 Task: Add the task  Develop a new online job application system for a company to the section Agile Assemblers in the project AgileCenter and add a Due Date to the respective task as 2023/08/18
Action: Mouse moved to (688, 465)
Screenshot: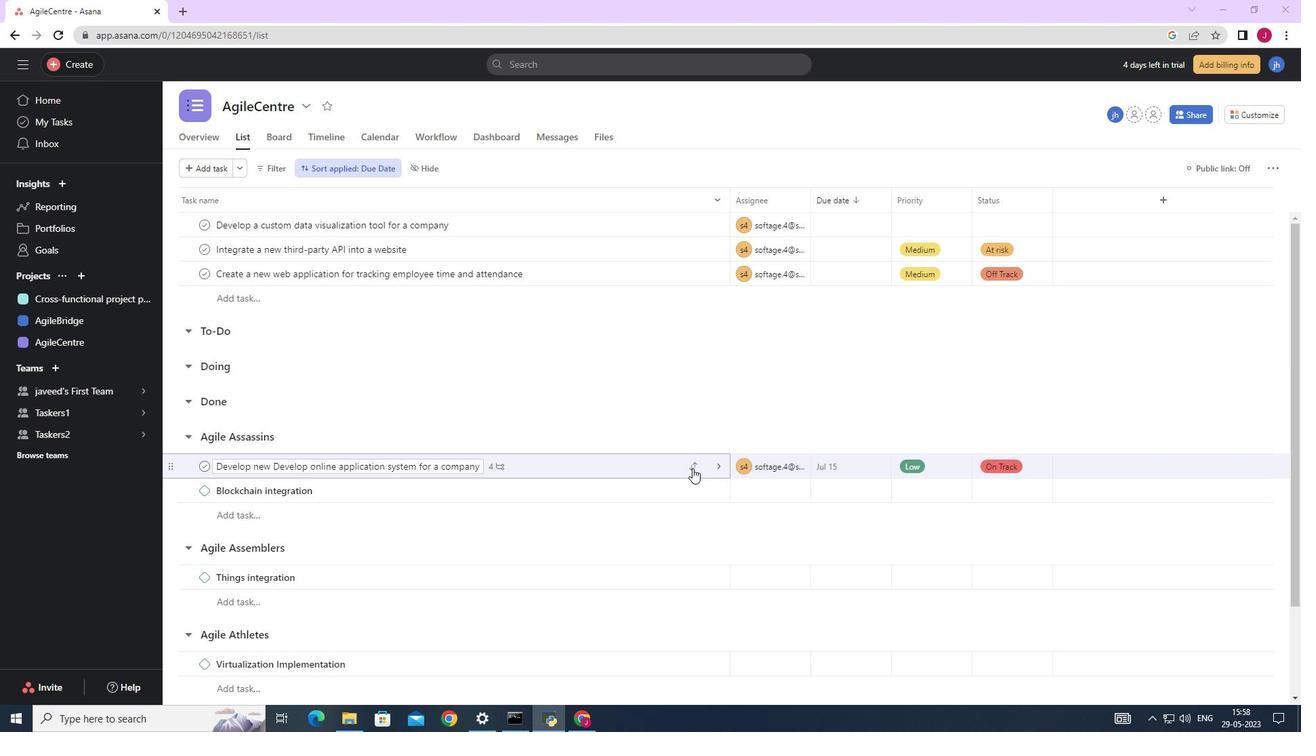 
Action: Mouse pressed left at (688, 465)
Screenshot: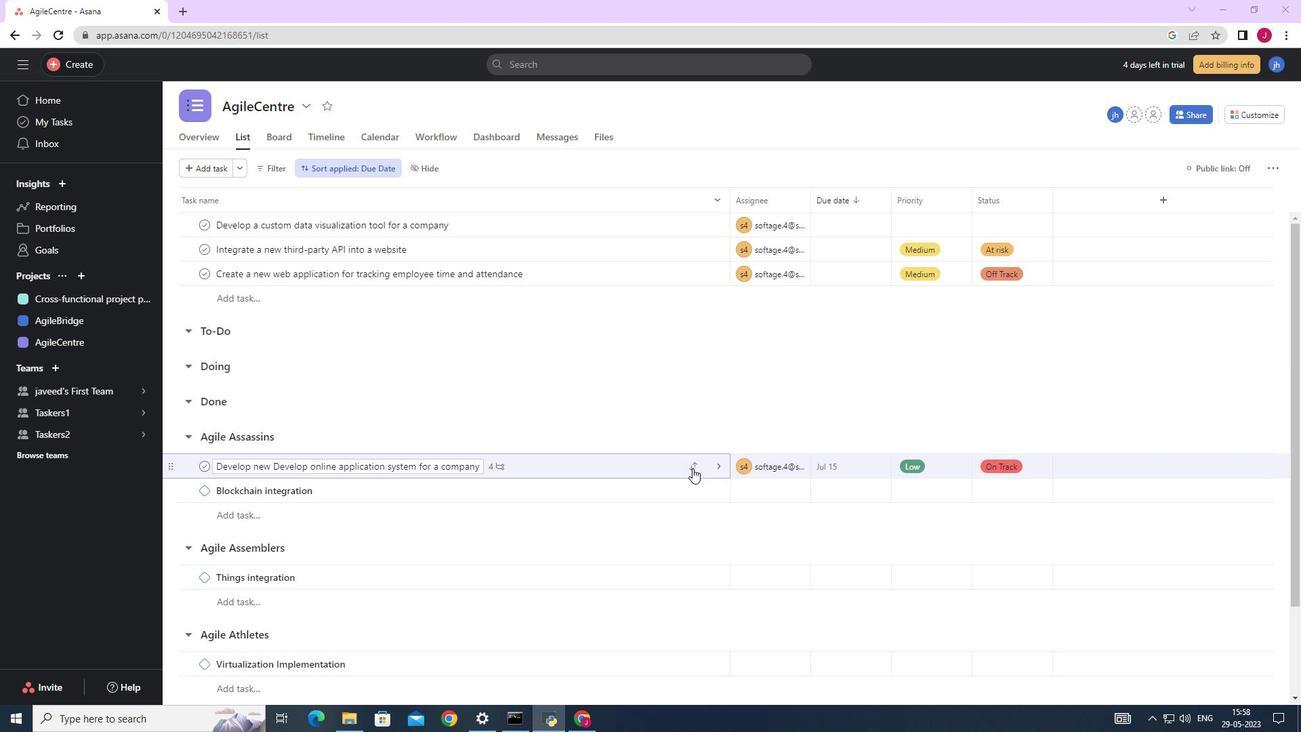 
Action: Mouse moved to (607, 385)
Screenshot: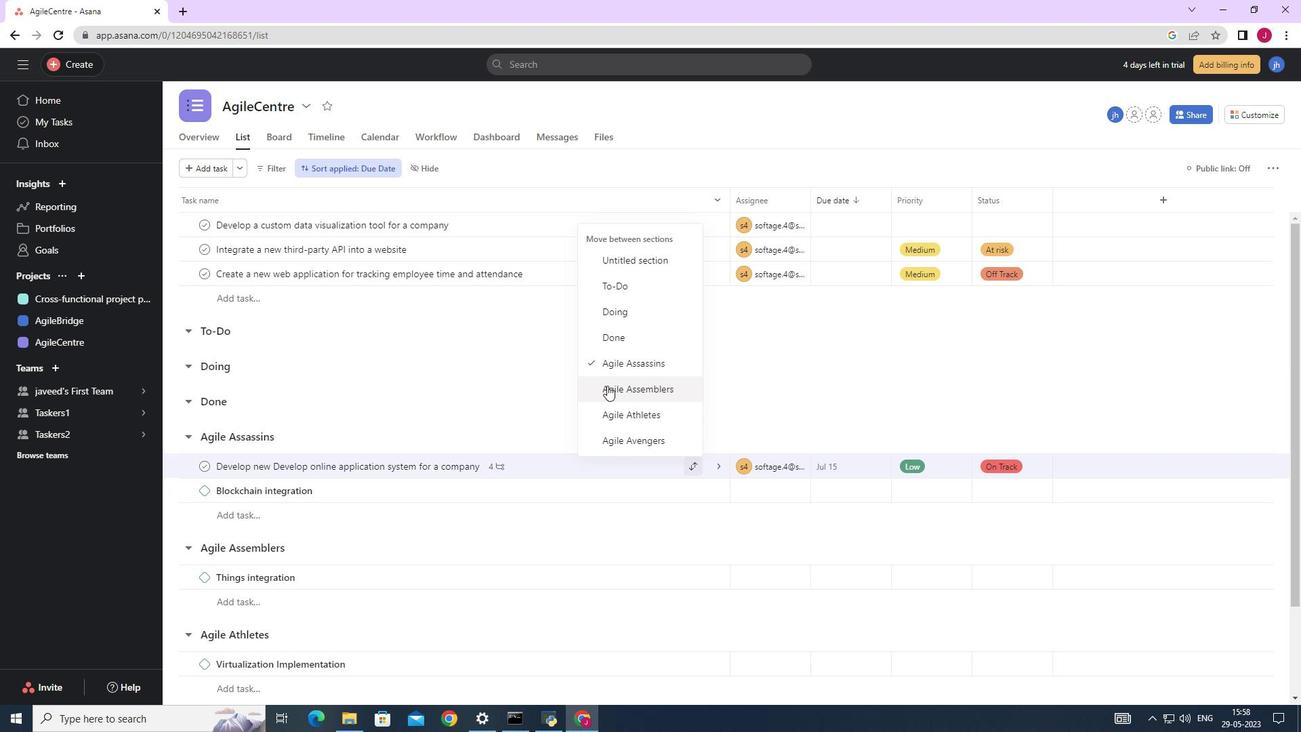 
Action: Mouse pressed left at (607, 385)
Screenshot: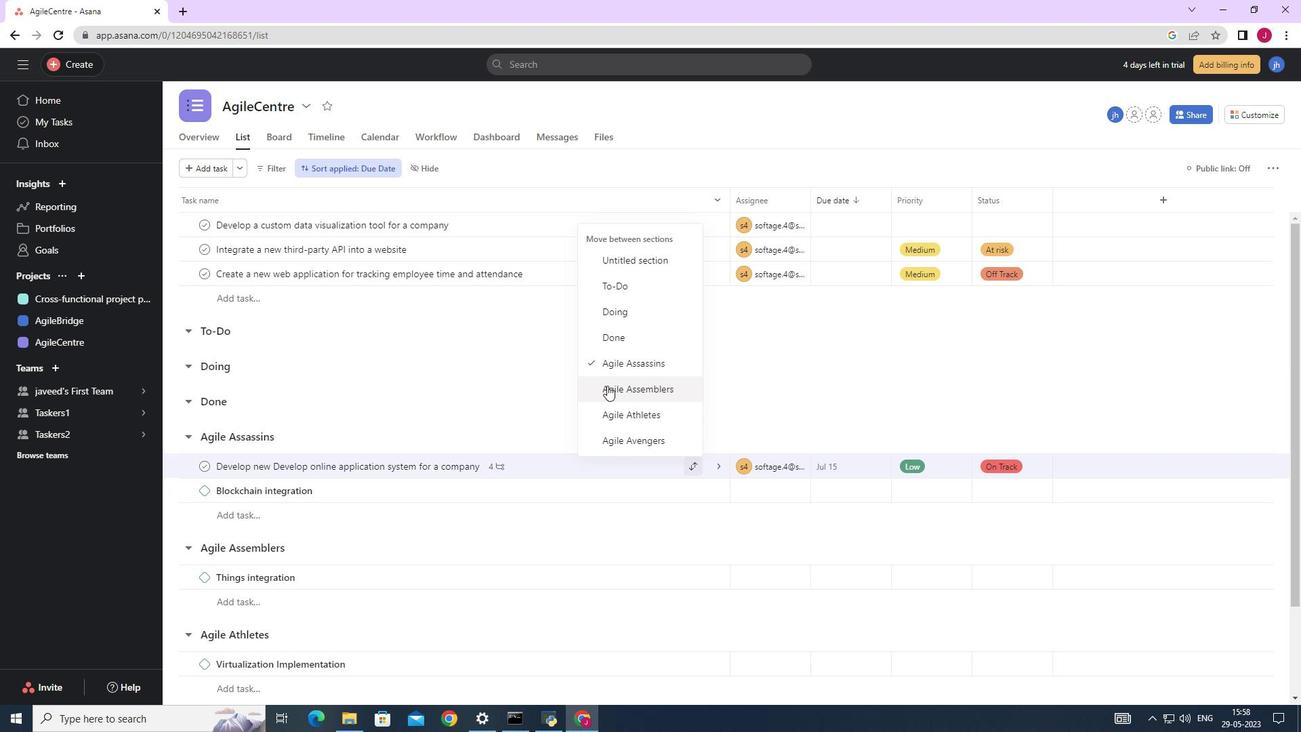 
Action: Mouse moved to (859, 557)
Screenshot: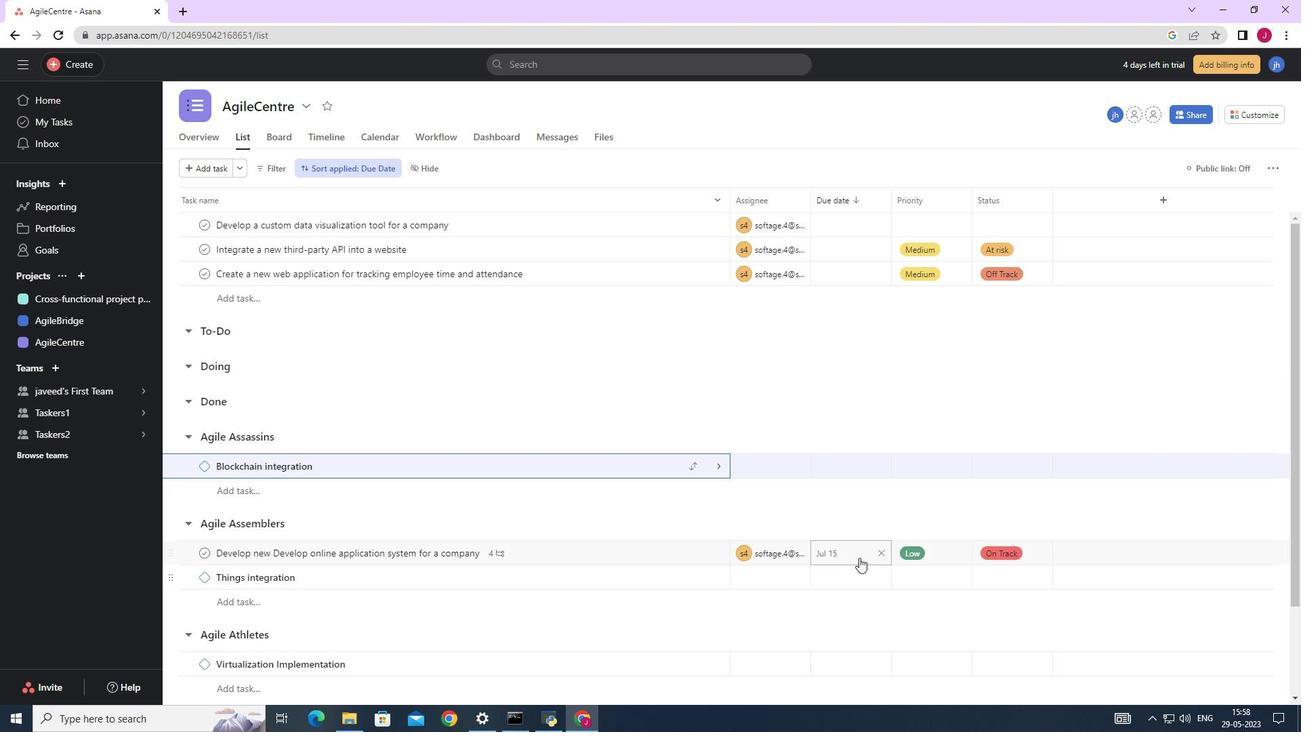 
Action: Mouse pressed left at (859, 557)
Screenshot: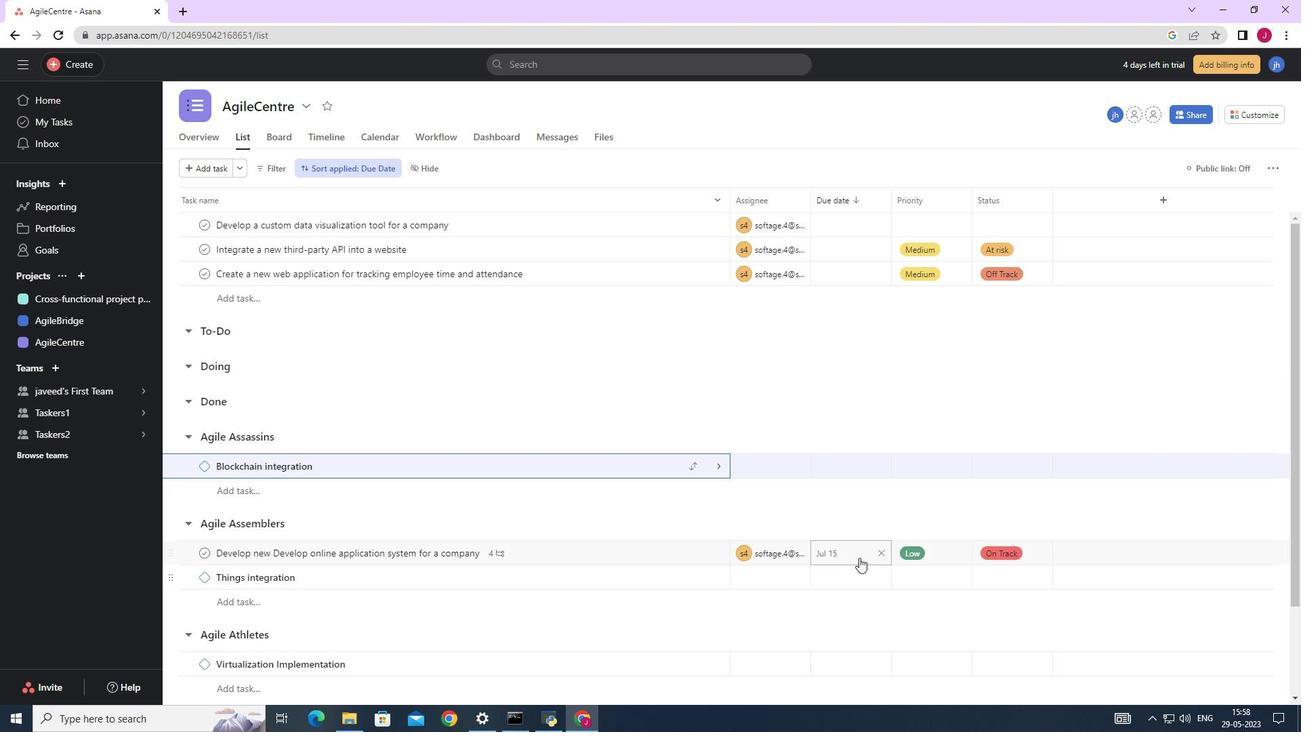 
Action: Mouse moved to (985, 338)
Screenshot: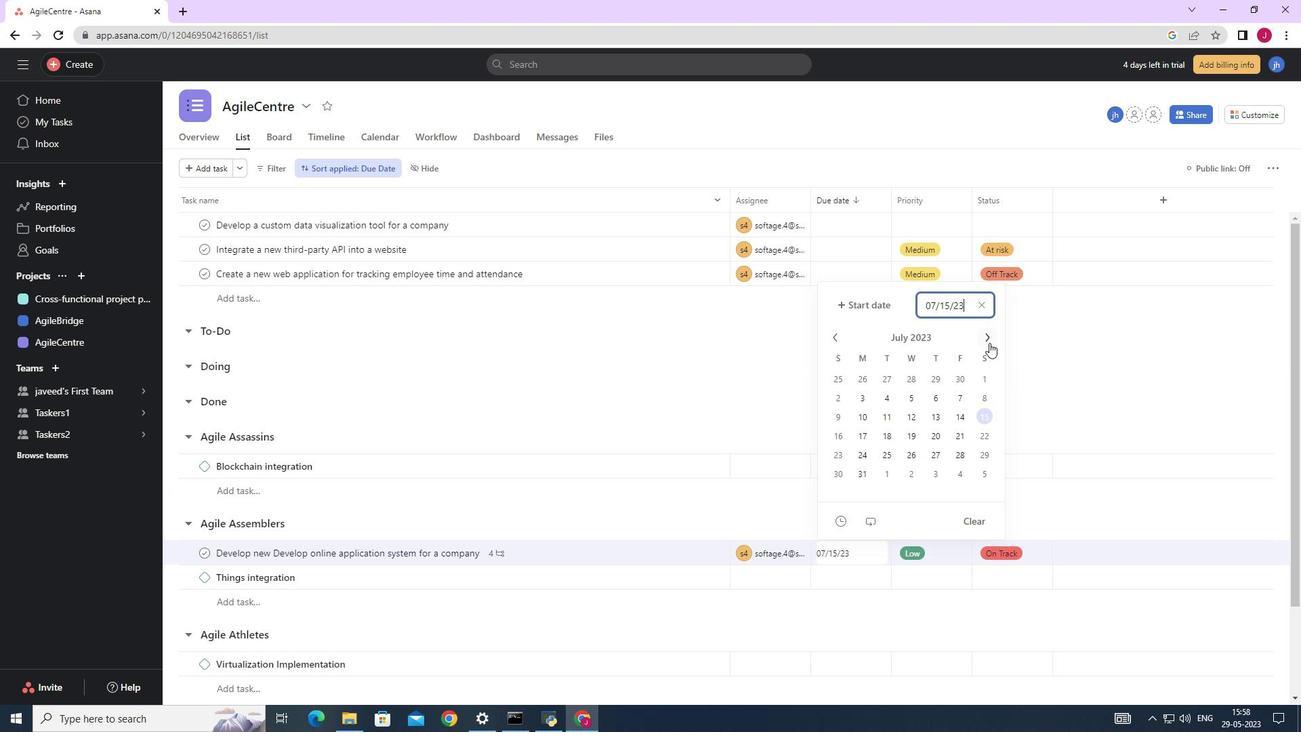 
Action: Mouse pressed left at (985, 338)
Screenshot: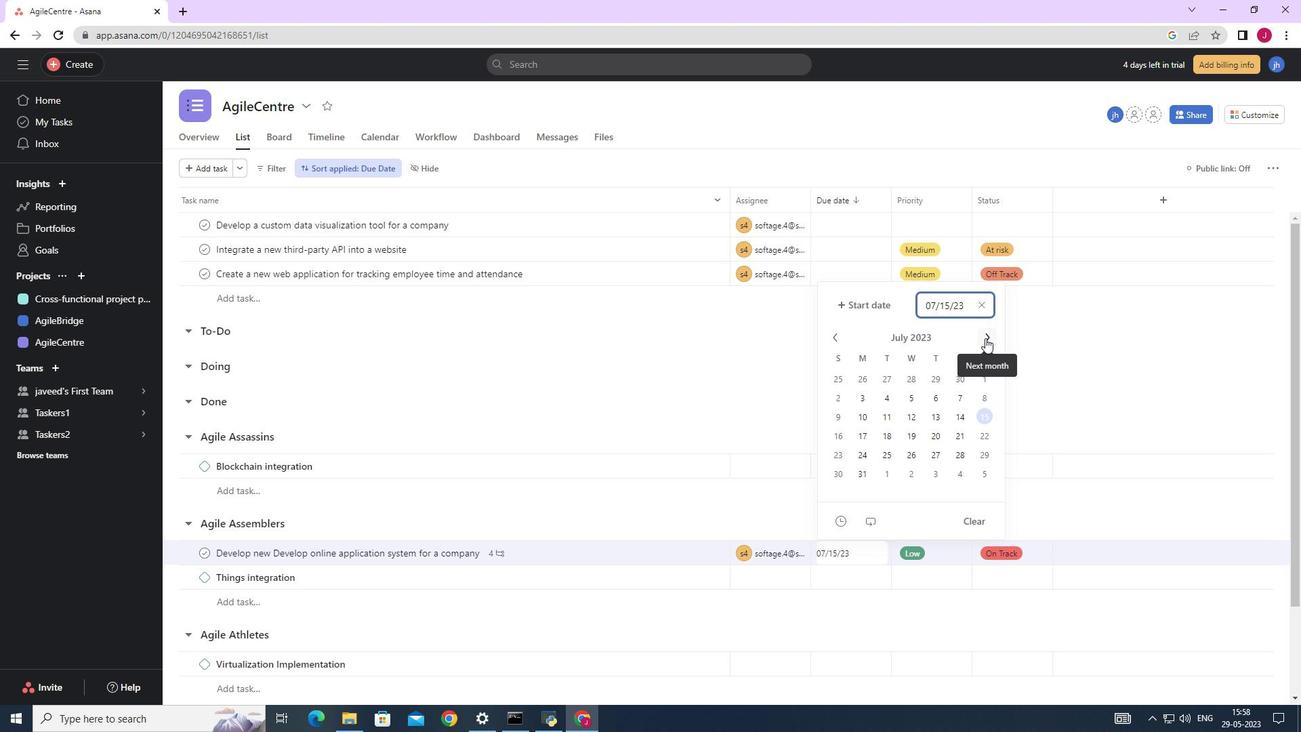 
Action: Mouse moved to (958, 419)
Screenshot: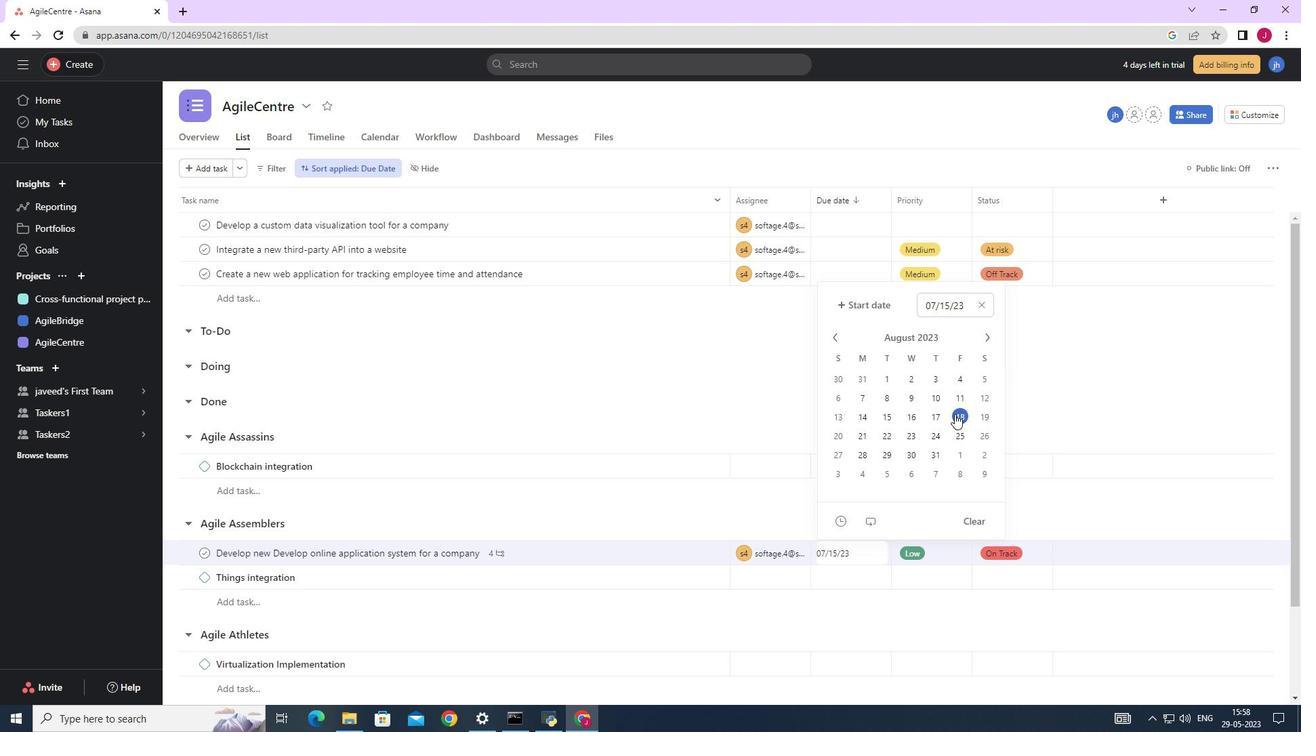 
Action: Mouse pressed left at (958, 419)
Screenshot: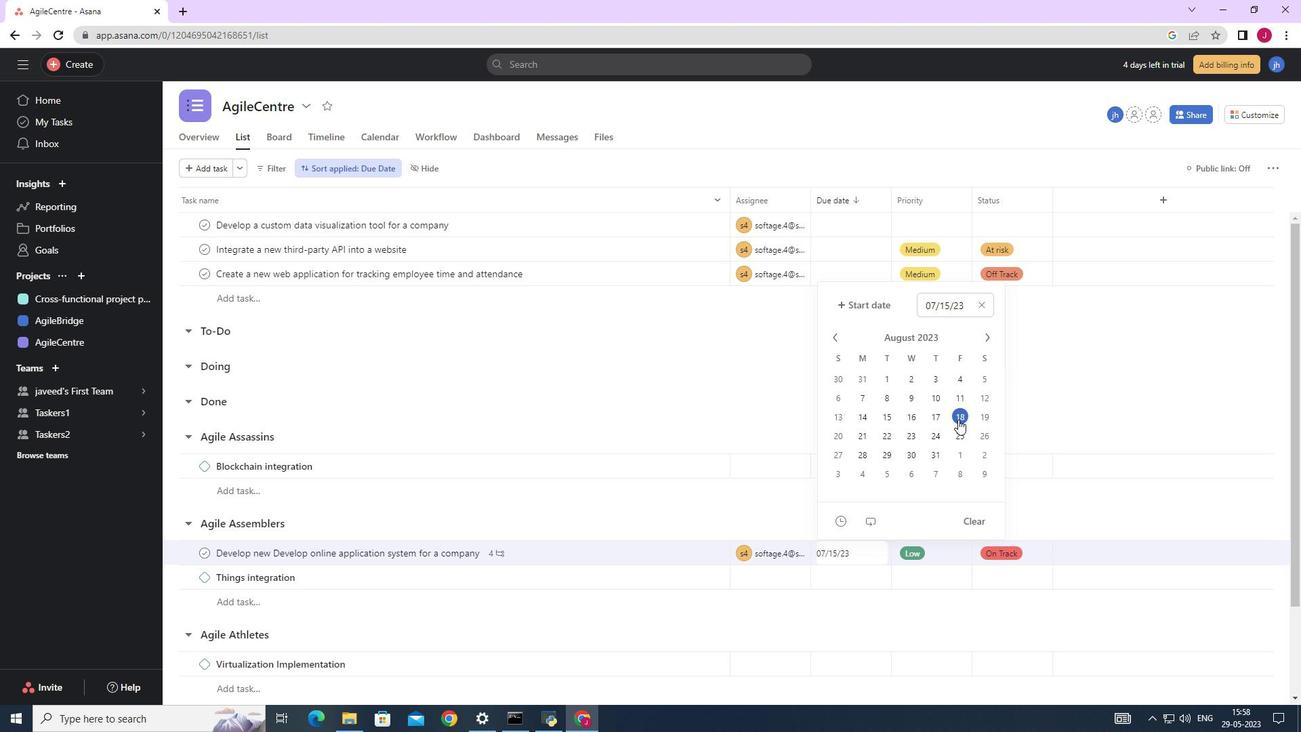 
Action: Mouse moved to (1136, 389)
Screenshot: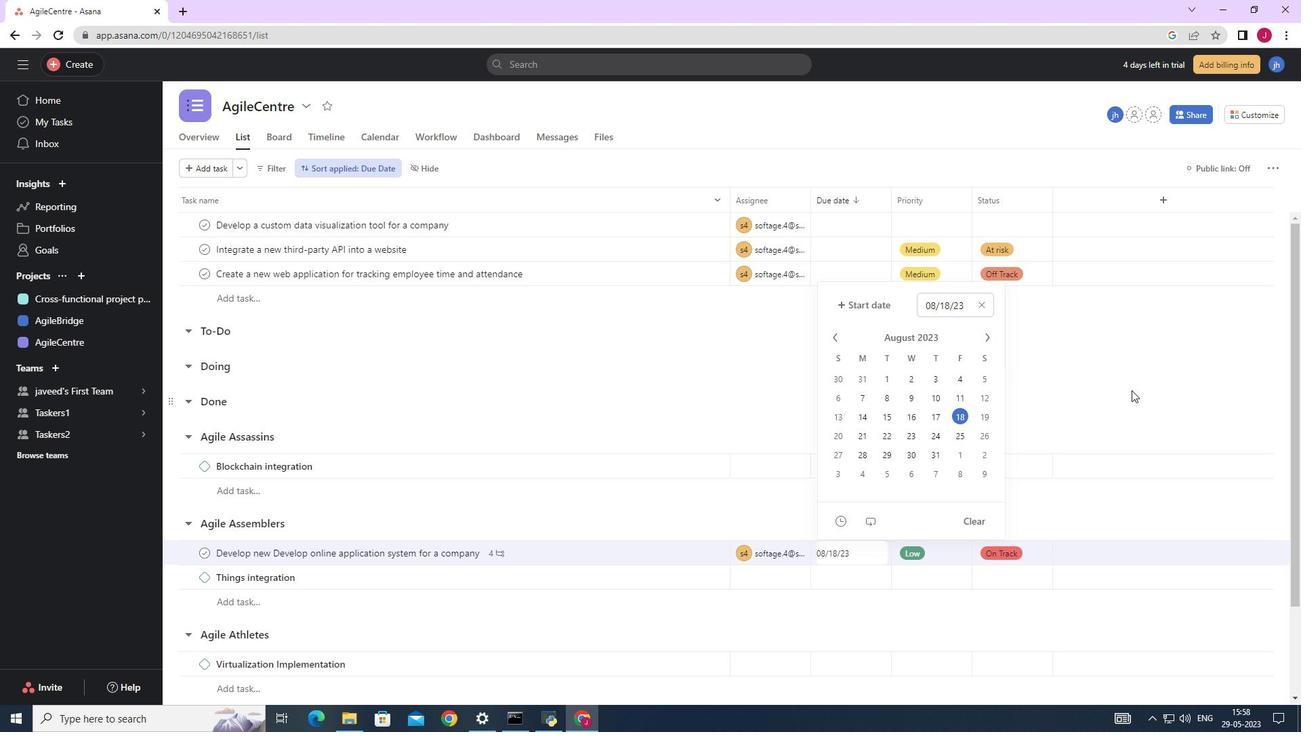 
Action: Mouse pressed left at (1136, 389)
Screenshot: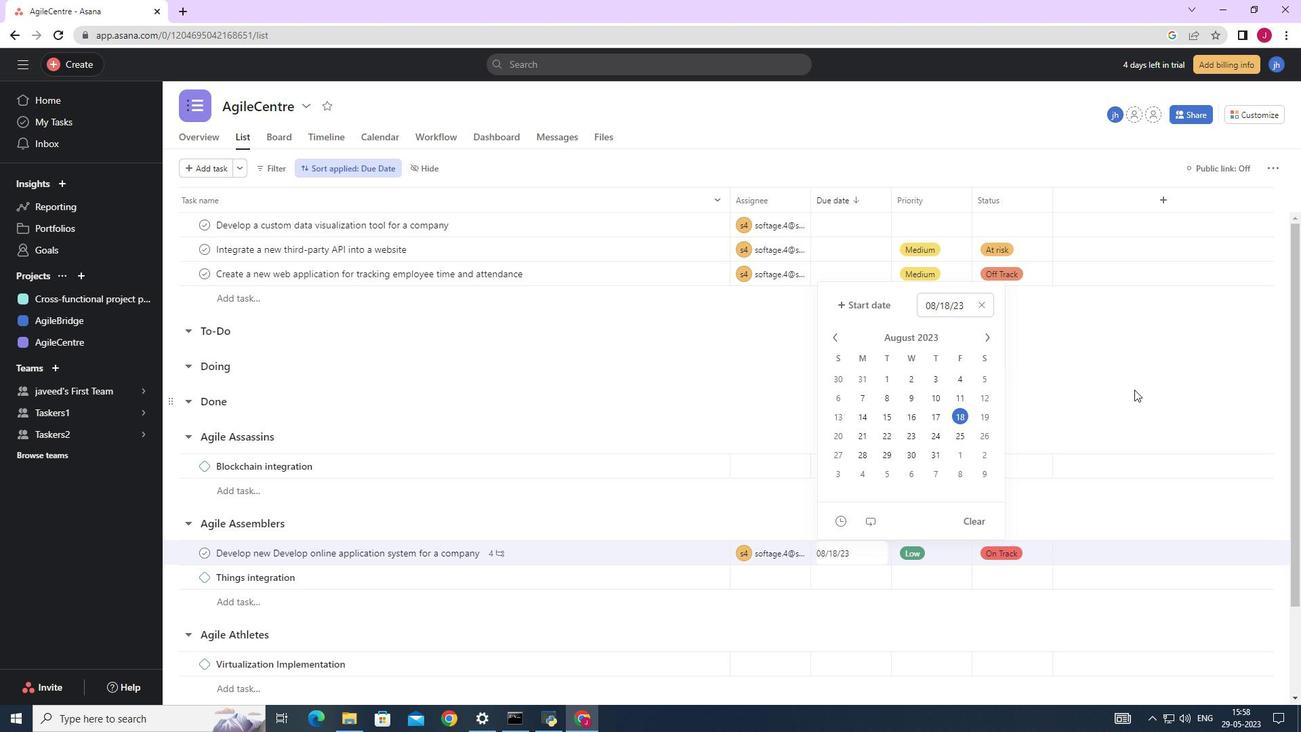 
Action: Mouse moved to (1104, 397)
Screenshot: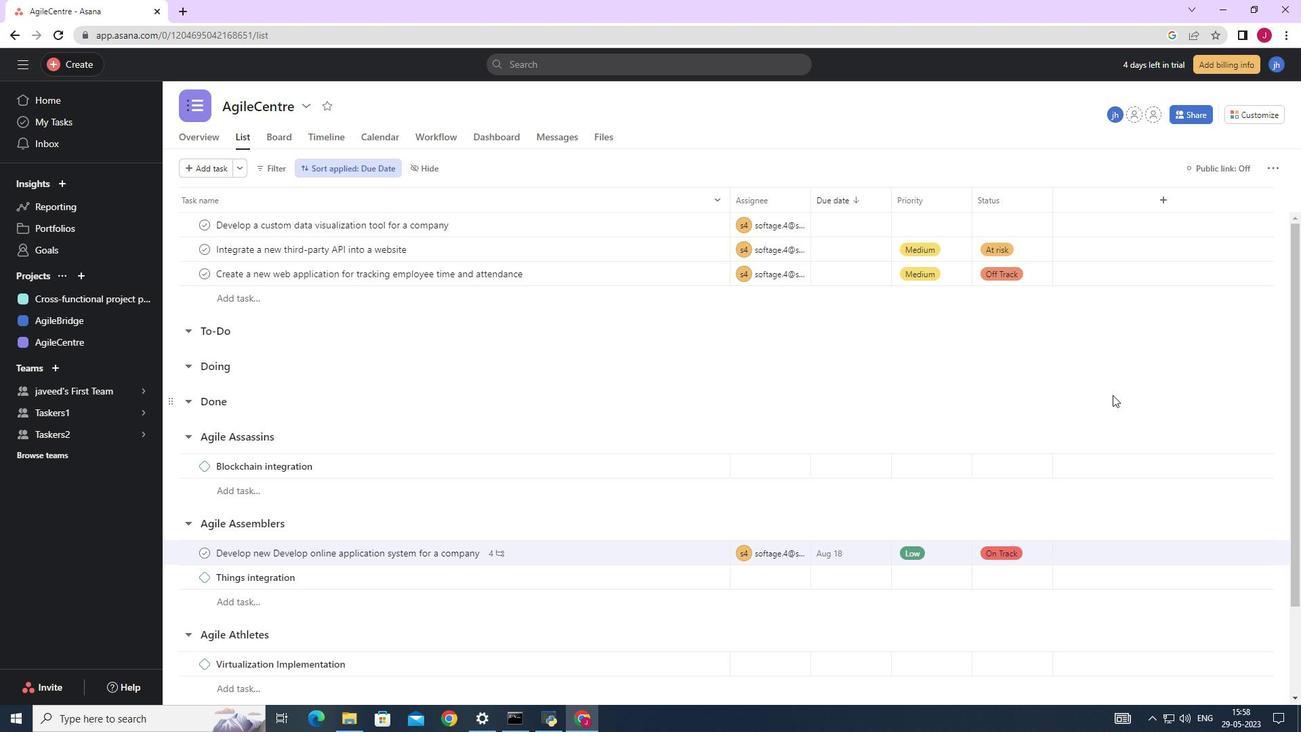 
